 Task: Help me to understand "Digital Experience".
Action: Mouse moved to (946, 67)
Screenshot: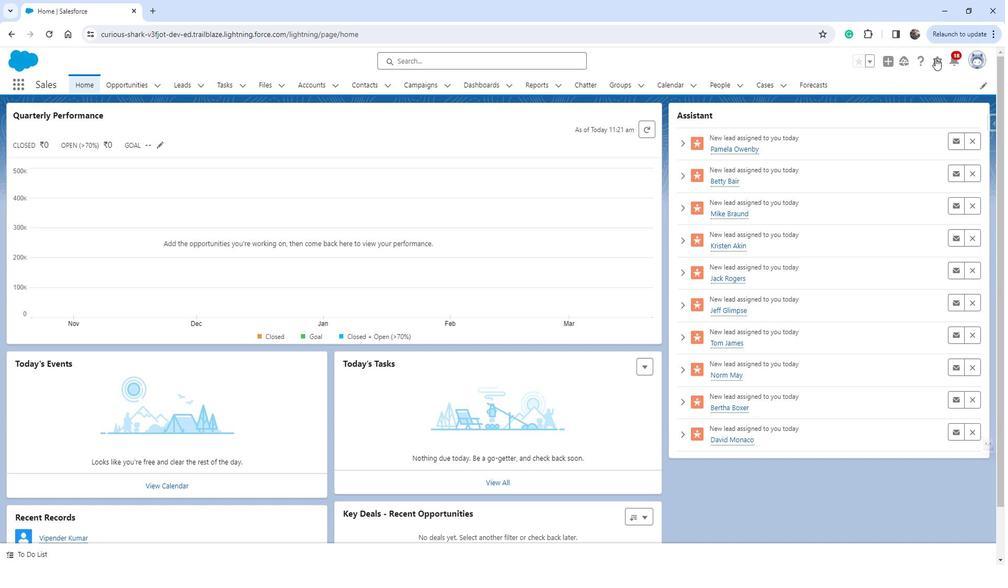 
Action: Mouse pressed left at (946, 67)
Screenshot: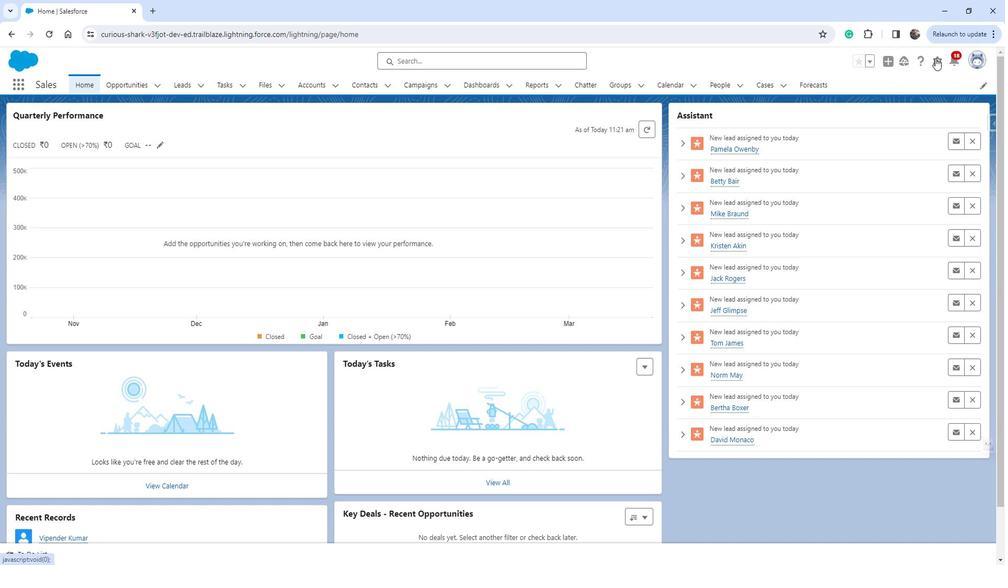 
Action: Mouse moved to (895, 103)
Screenshot: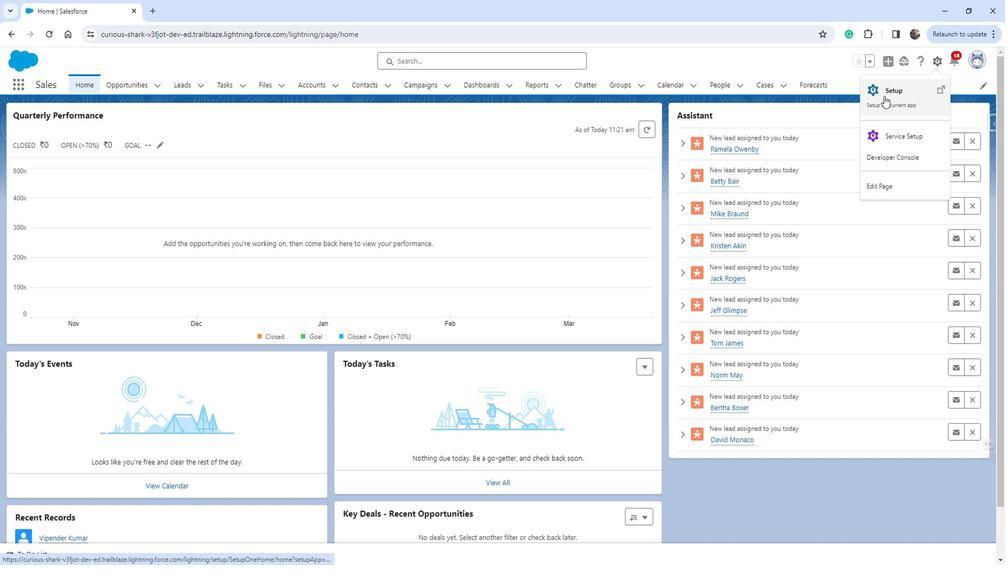 
Action: Mouse pressed left at (895, 103)
Screenshot: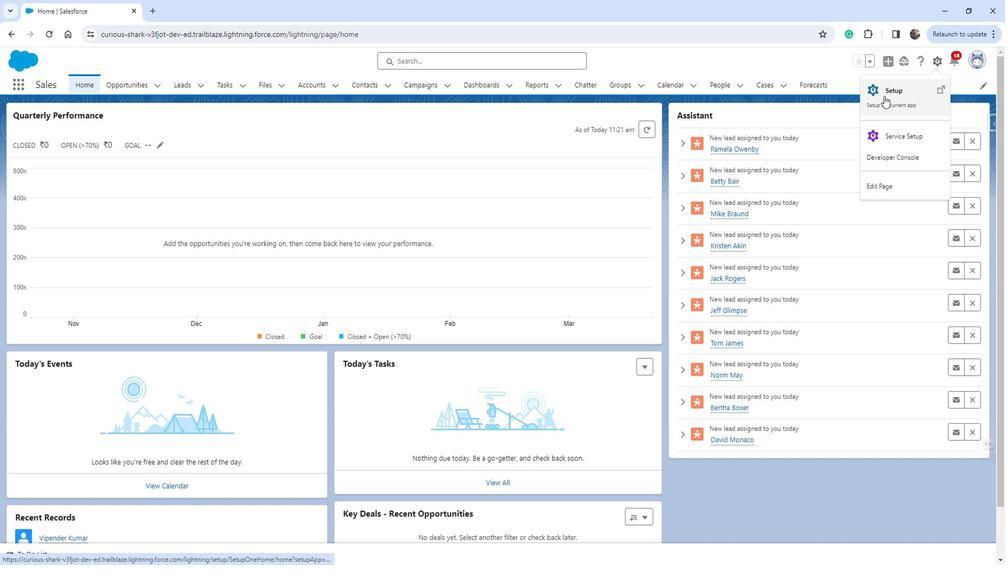 
Action: Mouse moved to (62, 410)
Screenshot: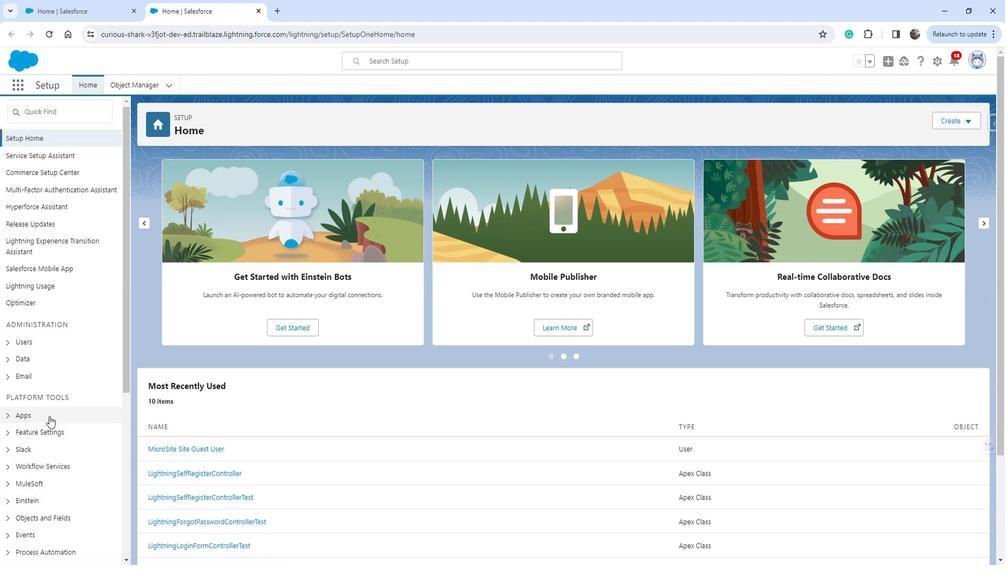 
Action: Mouse scrolled (62, 409) with delta (0, 0)
Screenshot: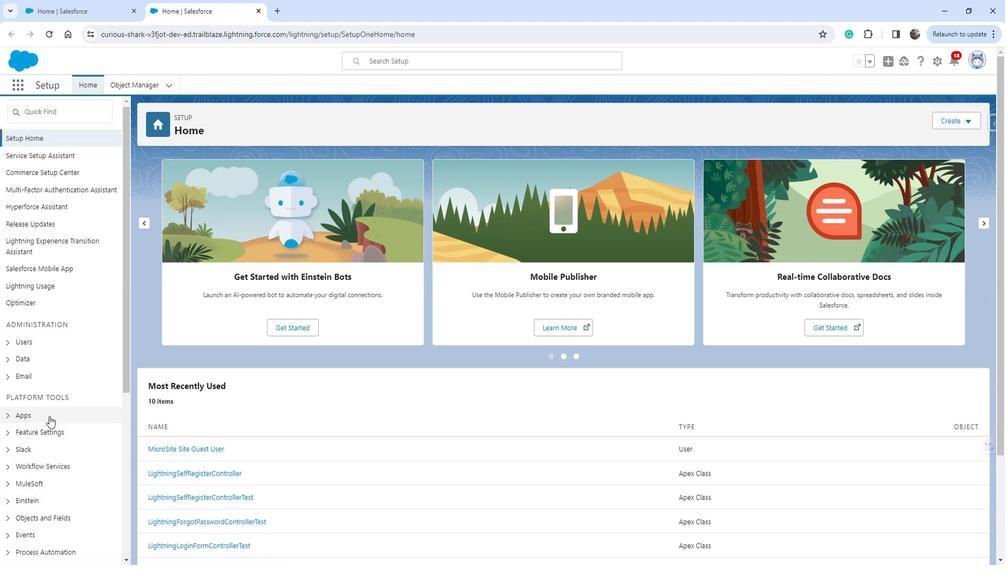 
Action: Mouse moved to (49, 378)
Screenshot: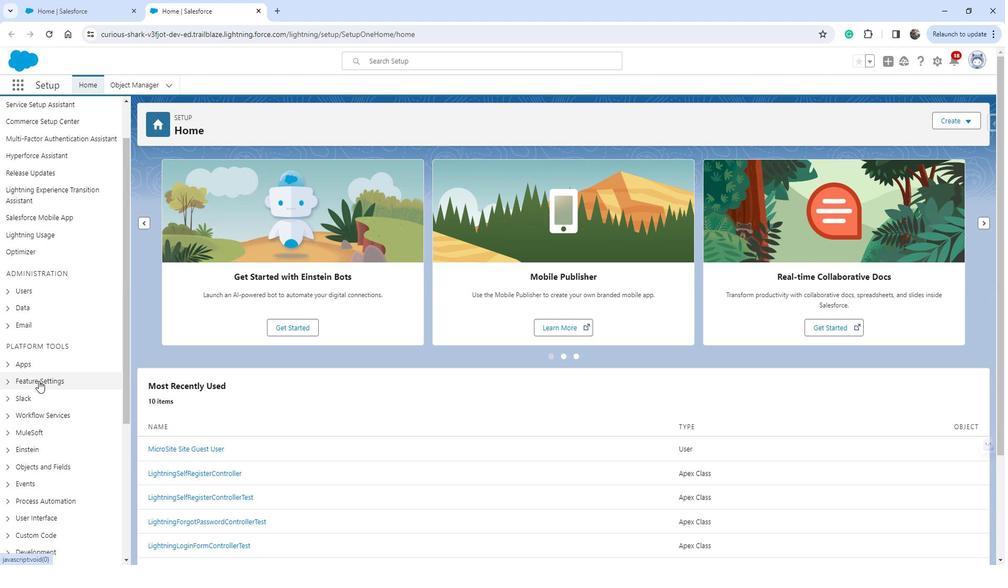 
Action: Mouse pressed left at (49, 378)
Screenshot: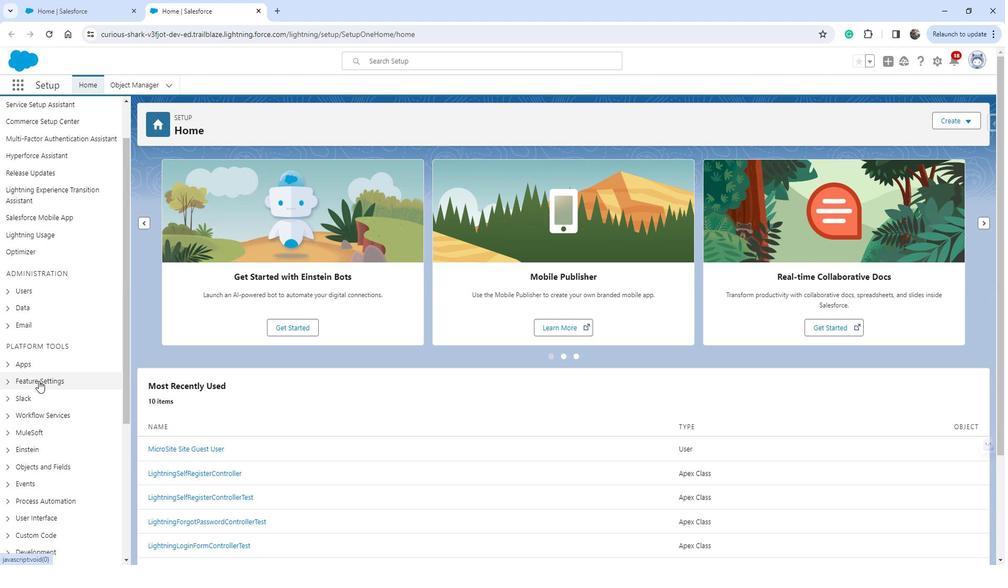 
Action: Mouse scrolled (49, 377) with delta (0, 0)
Screenshot: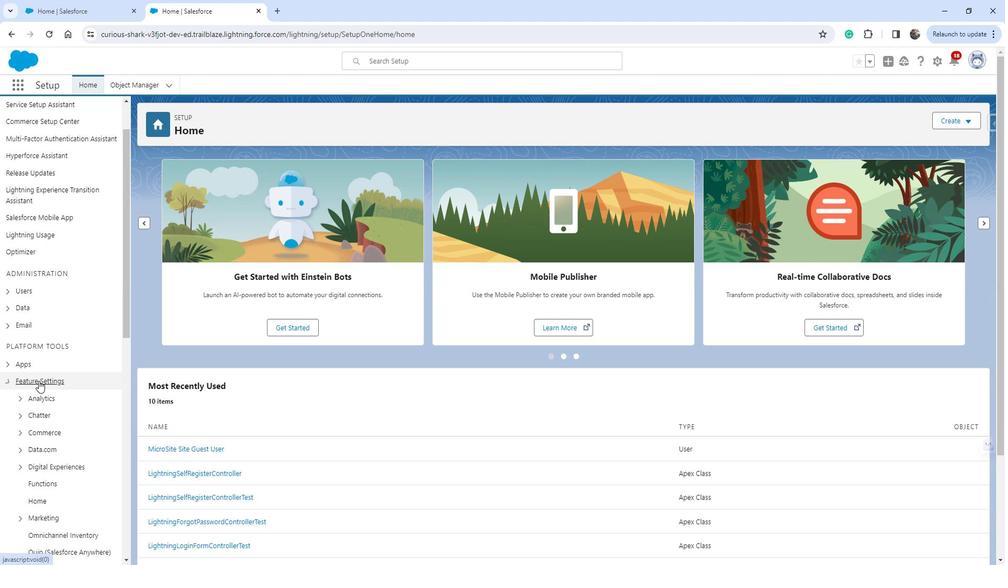 
Action: Mouse scrolled (49, 377) with delta (0, 0)
Screenshot: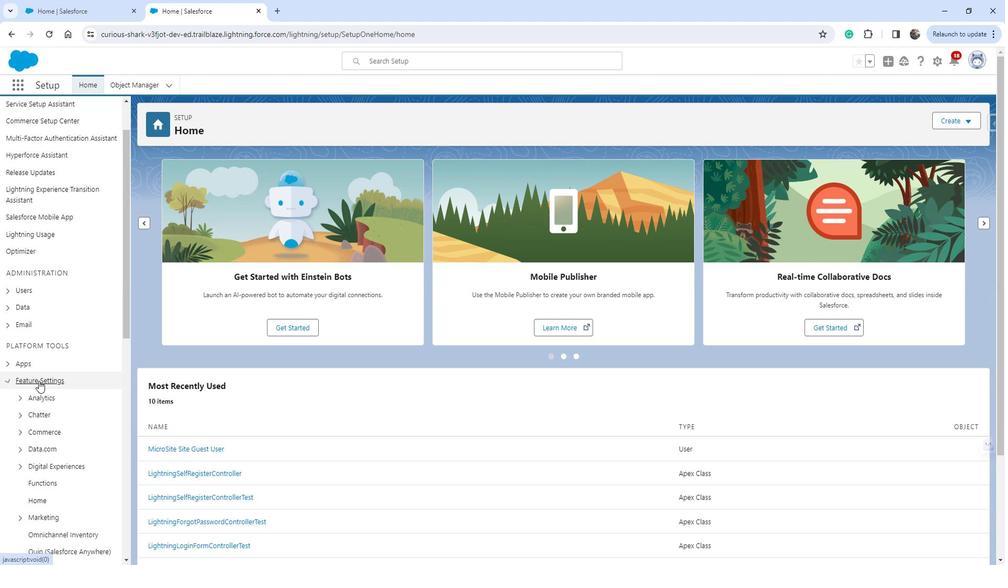 
Action: Mouse scrolled (49, 377) with delta (0, 0)
Screenshot: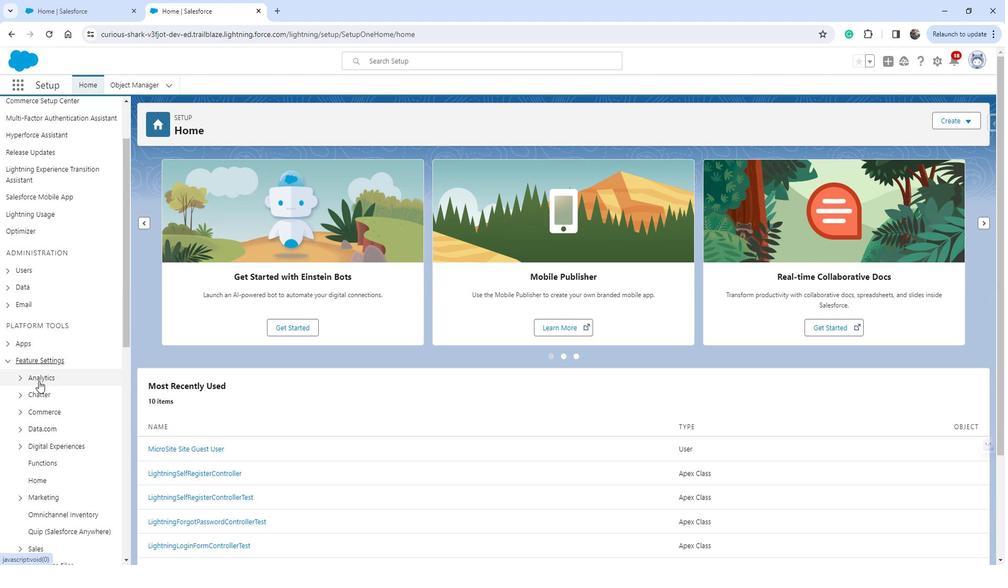 
Action: Mouse moved to (59, 302)
Screenshot: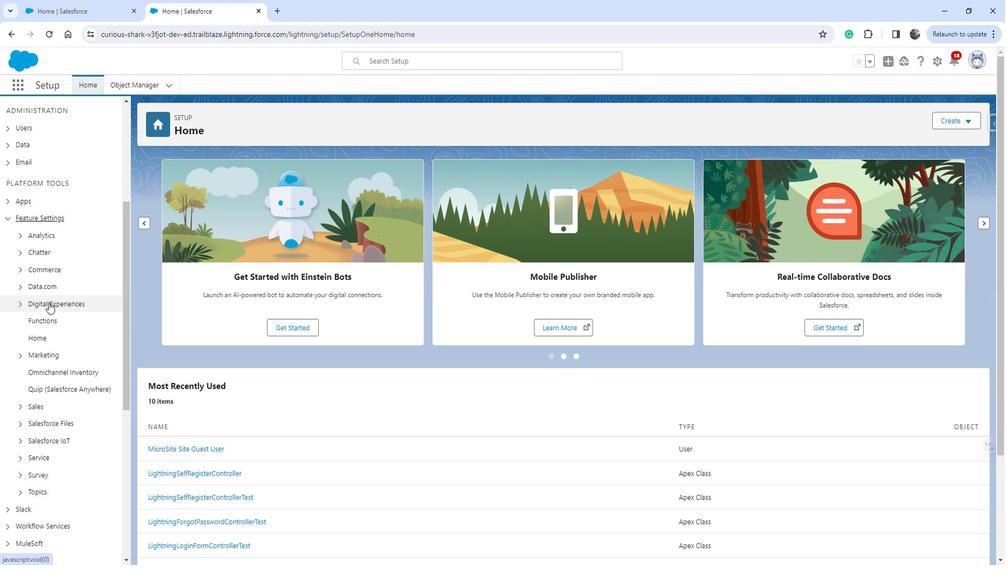 
Action: Mouse pressed left at (59, 302)
Screenshot: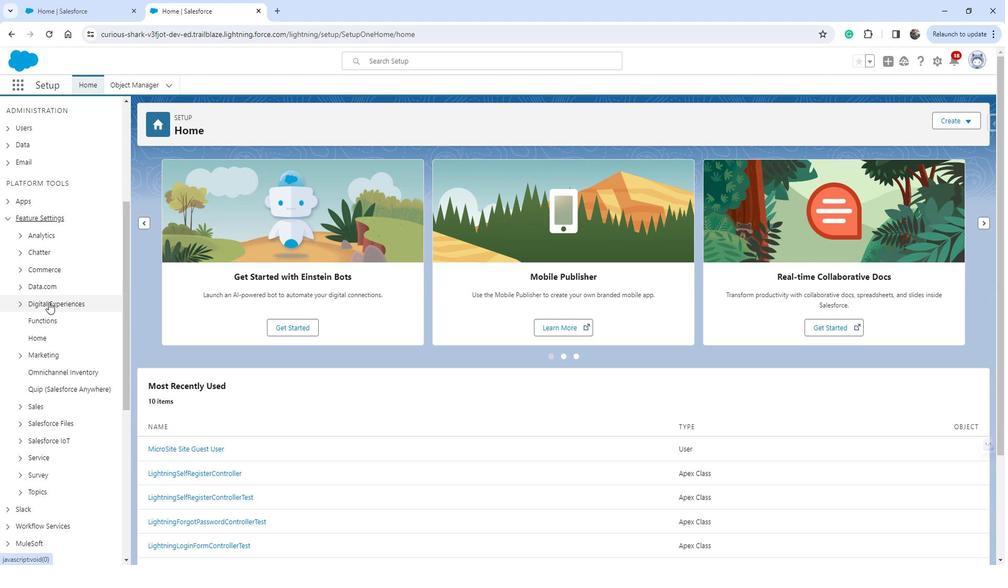 
Action: Mouse moved to (56, 321)
Screenshot: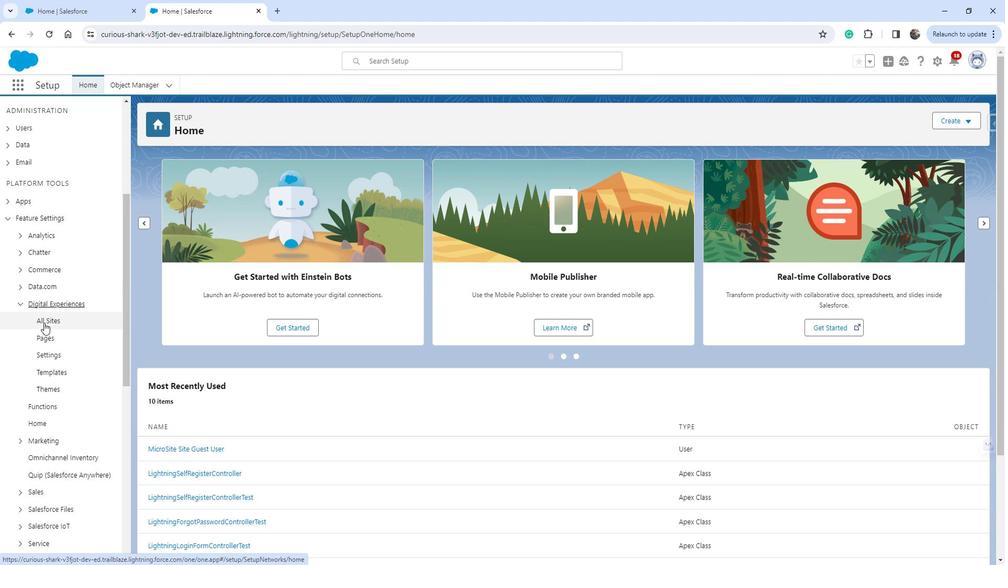 
Action: Mouse pressed left at (56, 321)
Screenshot: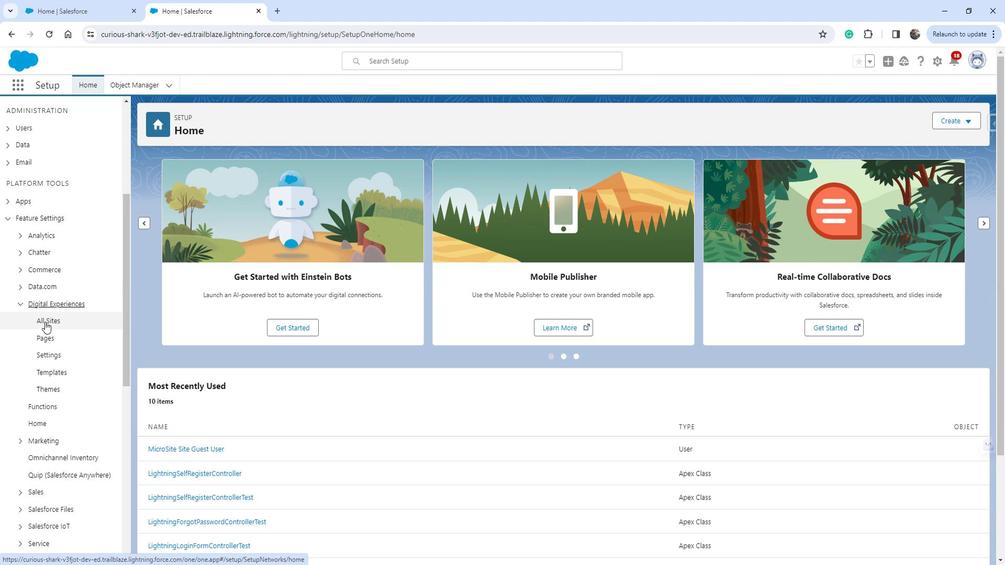 
Action: Mouse moved to (177, 253)
Screenshot: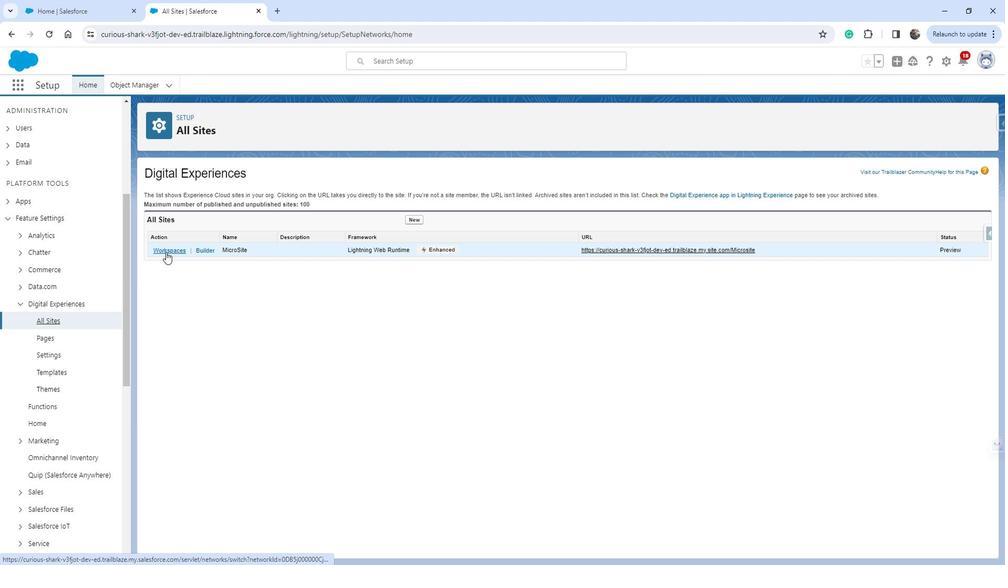 
Action: Mouse pressed left at (177, 253)
Screenshot: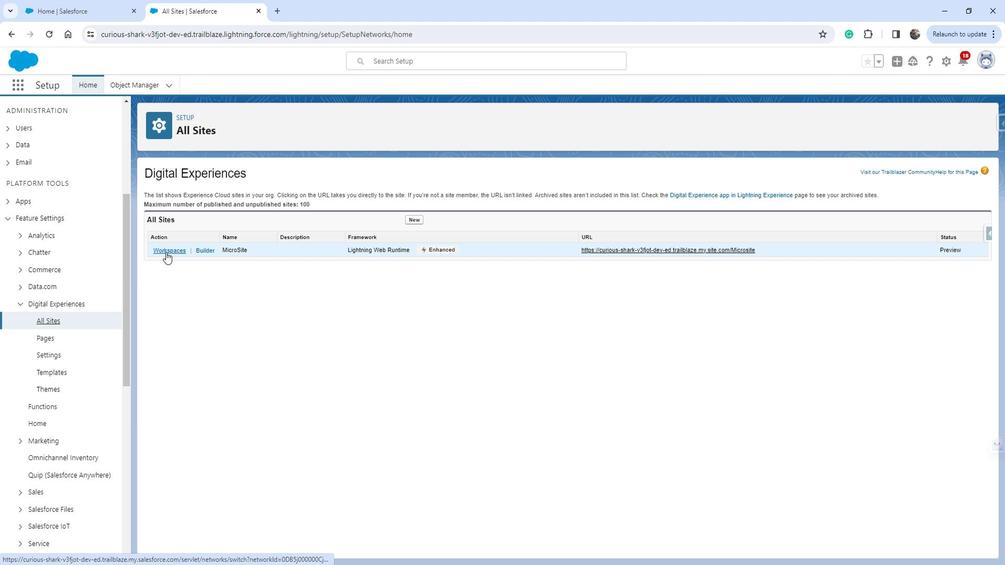 
Action: Mouse moved to (174, 232)
Screenshot: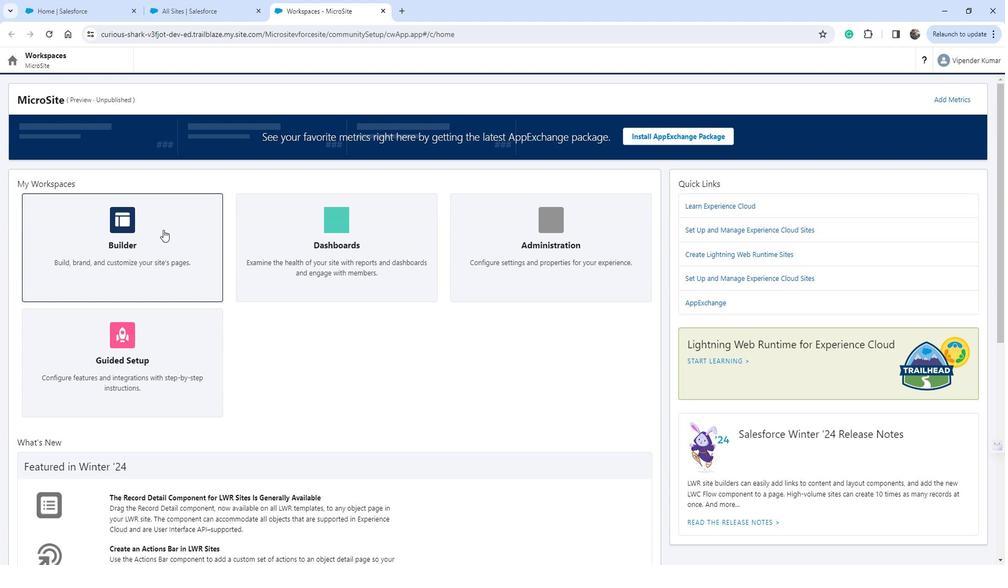 
Action: Mouse pressed left at (174, 232)
Screenshot: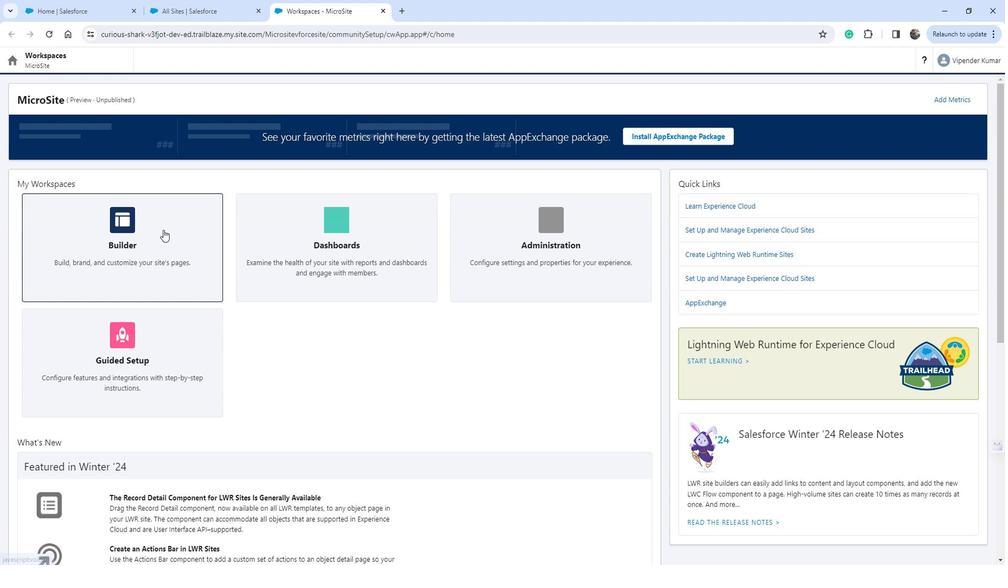 
Action: Mouse moved to (920, 68)
Screenshot: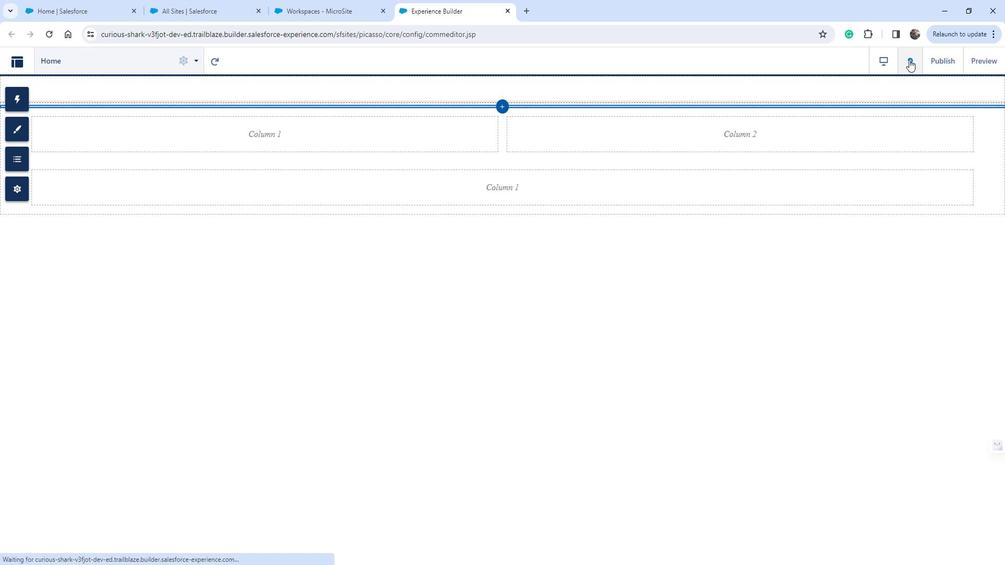
Action: Mouse pressed left at (920, 68)
Screenshot: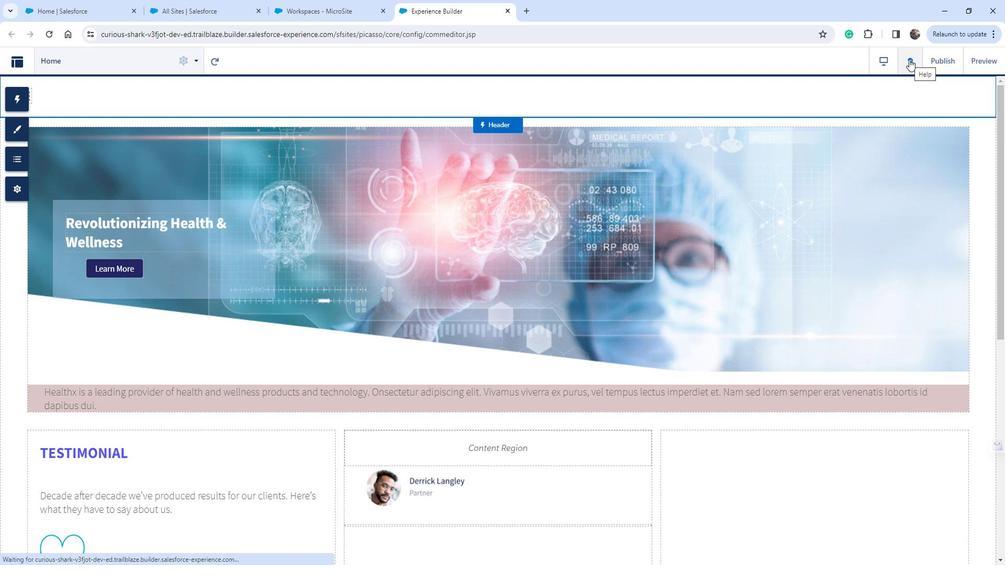 
Action: Mouse moved to (947, 98)
Screenshot: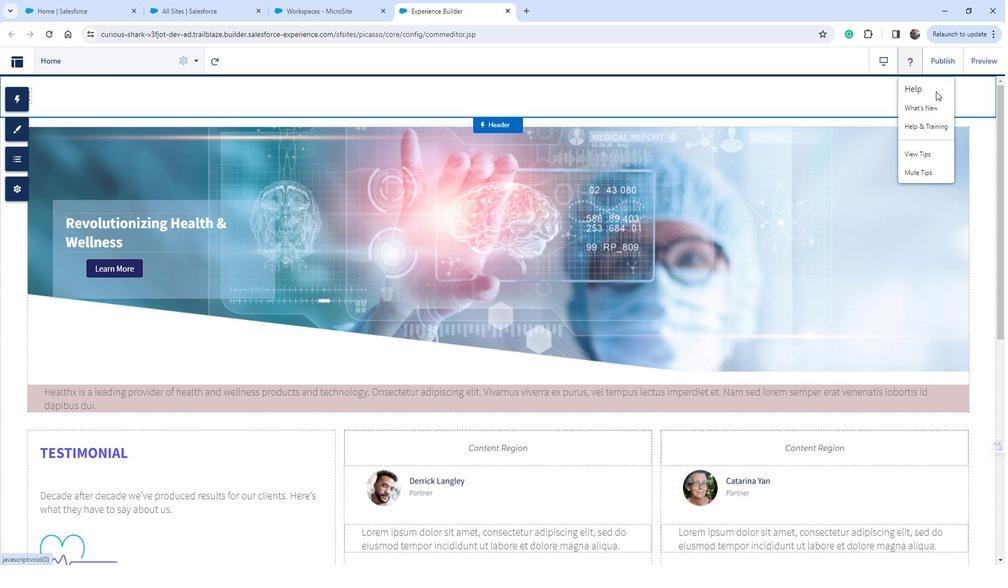 
Action: Mouse pressed left at (947, 98)
Screenshot: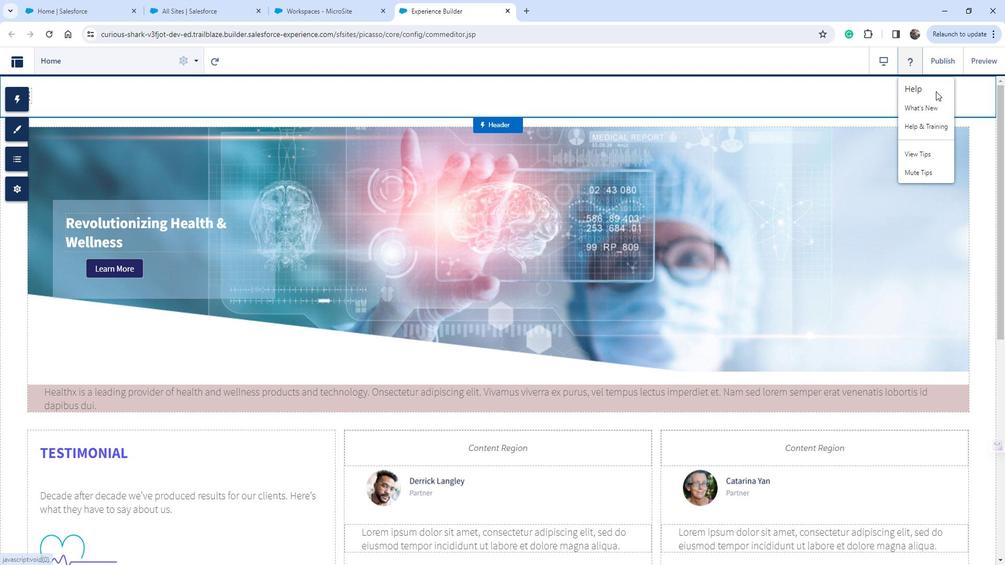 
